 Task: Create a section Burnout Burner and in the section, add a milestone Machine Learning Implementation in the project AgileFocus
Action: Mouse moved to (376, 494)
Screenshot: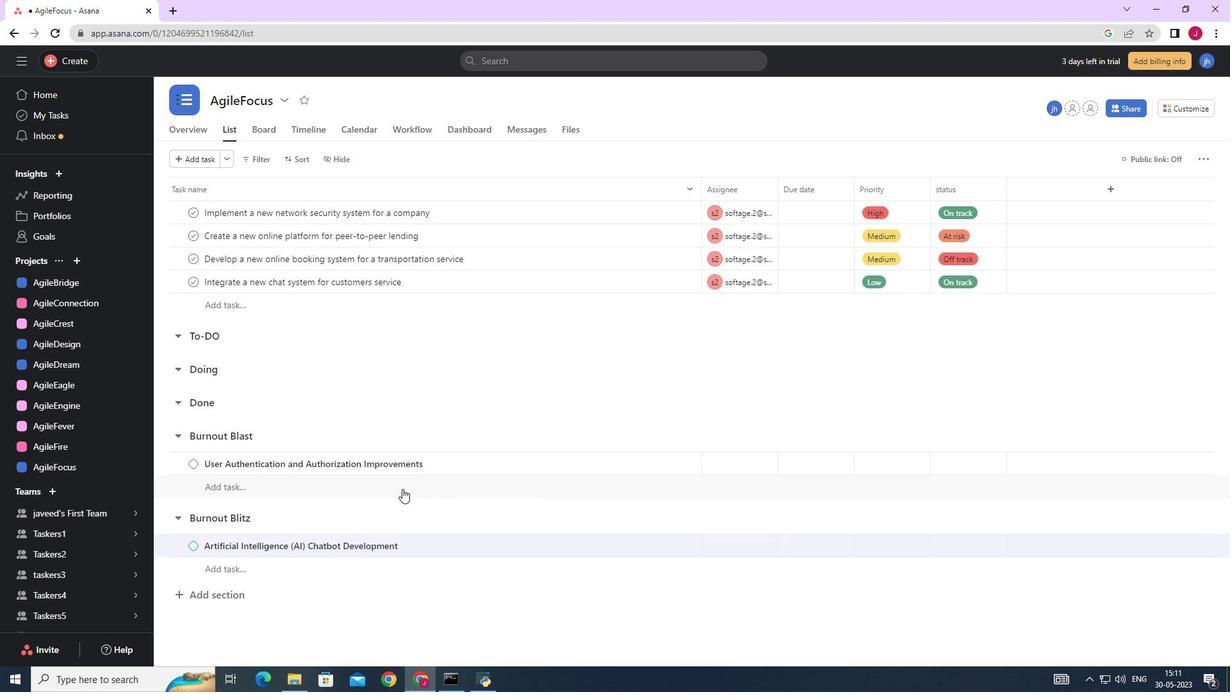
Action: Mouse scrolled (376, 494) with delta (0, 0)
Screenshot: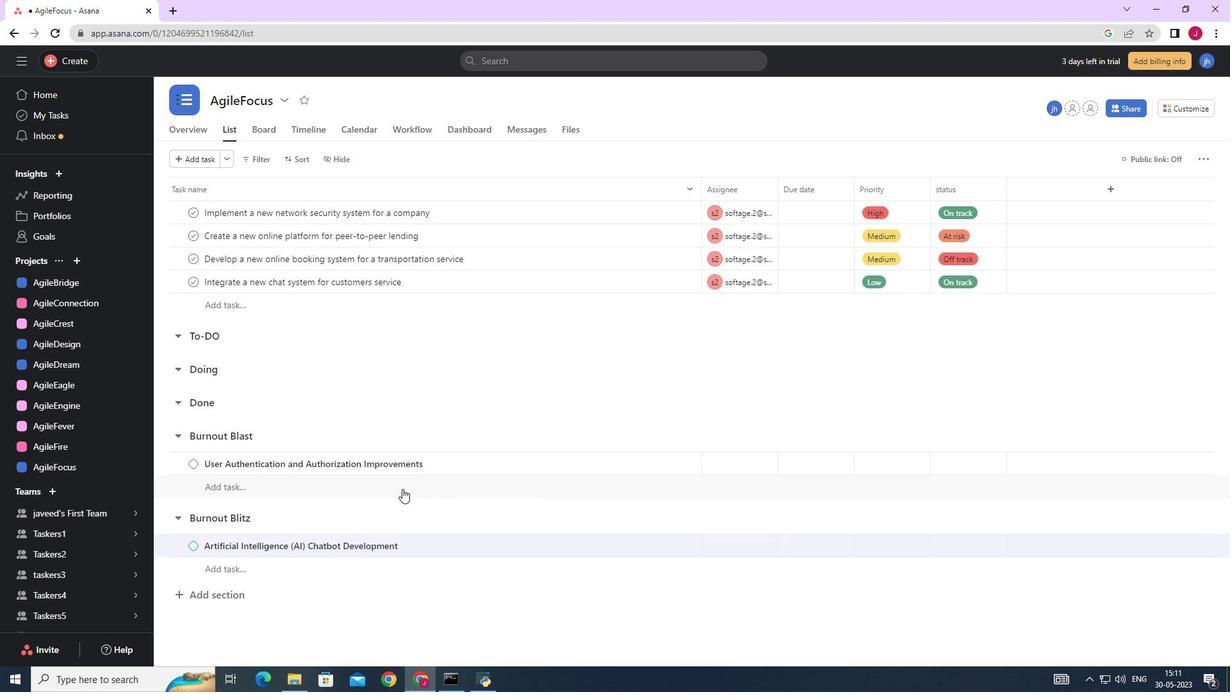 
Action: Mouse moved to (374, 496)
Screenshot: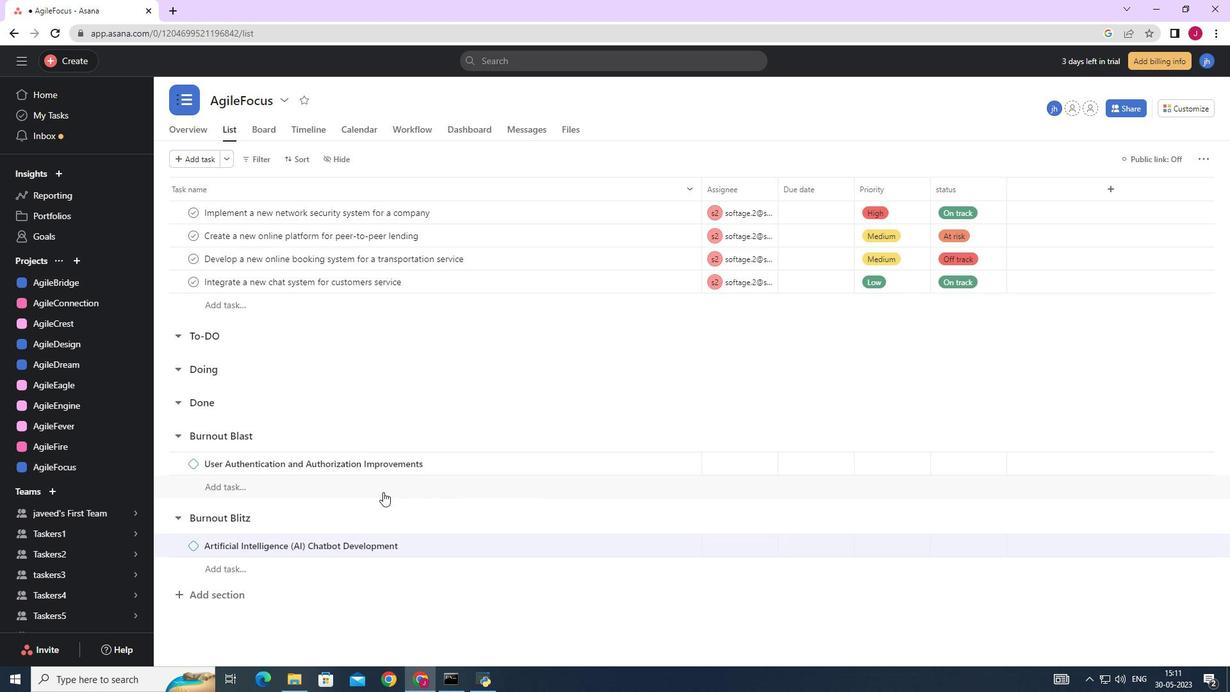 
Action: Mouse scrolled (374, 496) with delta (0, 0)
Screenshot: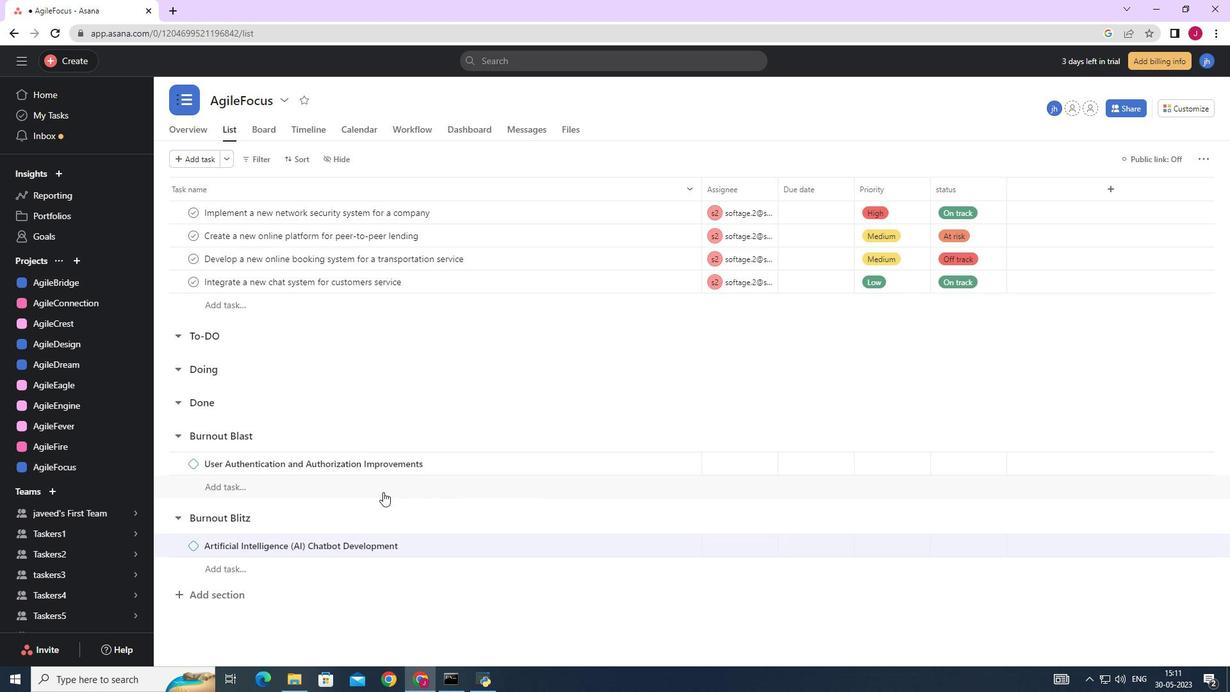 
Action: Mouse moved to (373, 497)
Screenshot: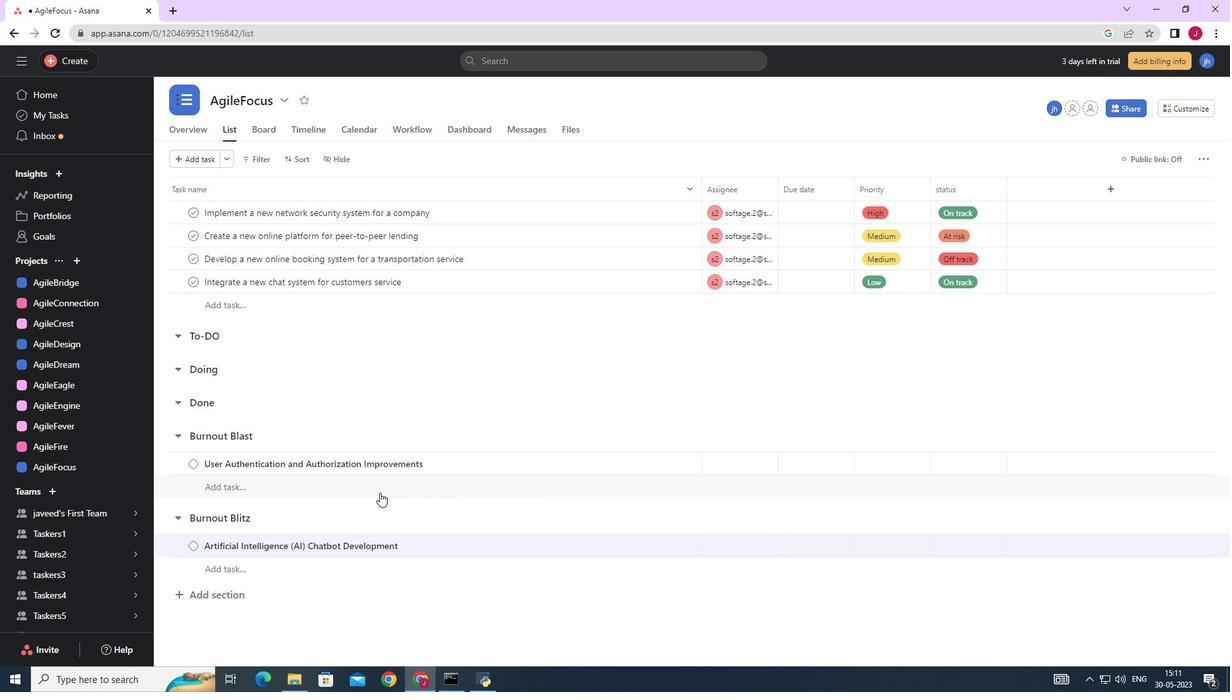 
Action: Mouse scrolled (373, 496) with delta (0, 0)
Screenshot: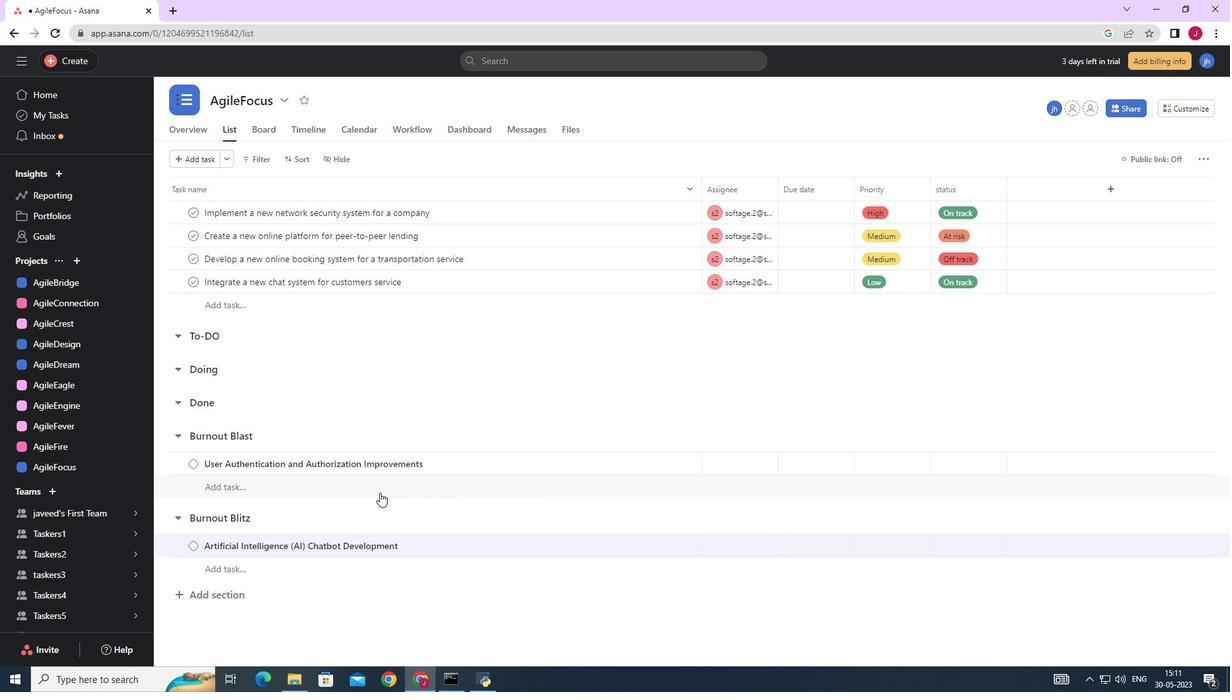 
Action: Mouse moved to (373, 497)
Screenshot: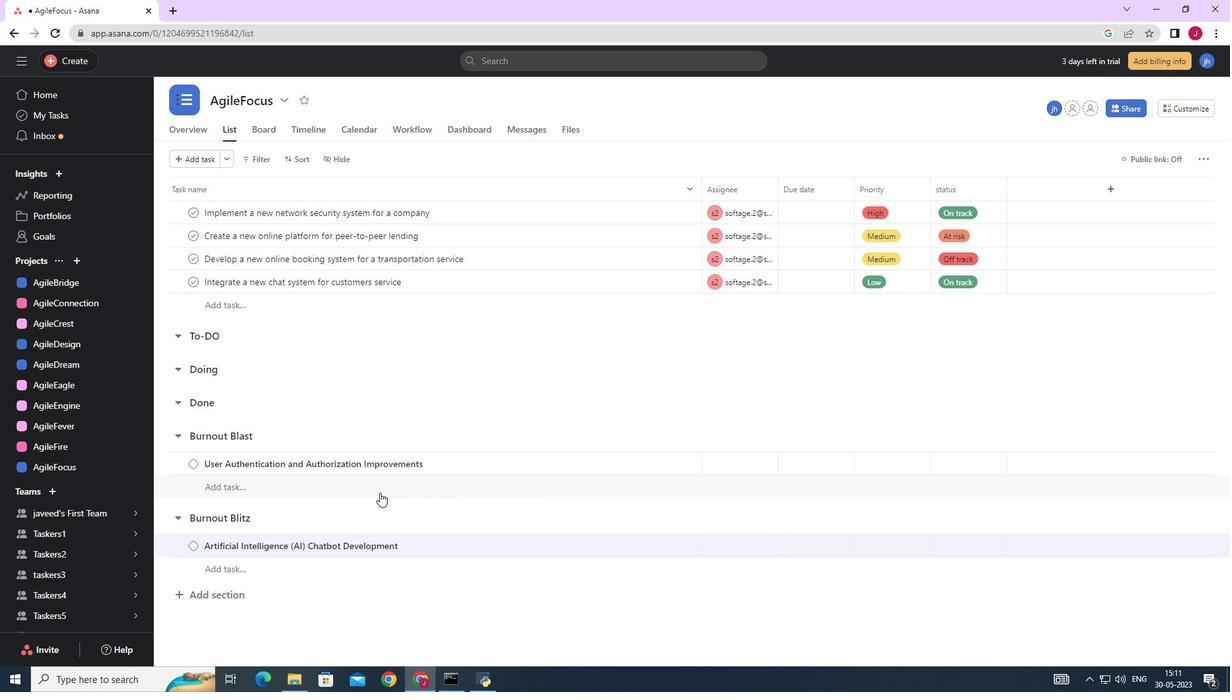 
Action: Mouse scrolled (373, 496) with delta (0, 0)
Screenshot: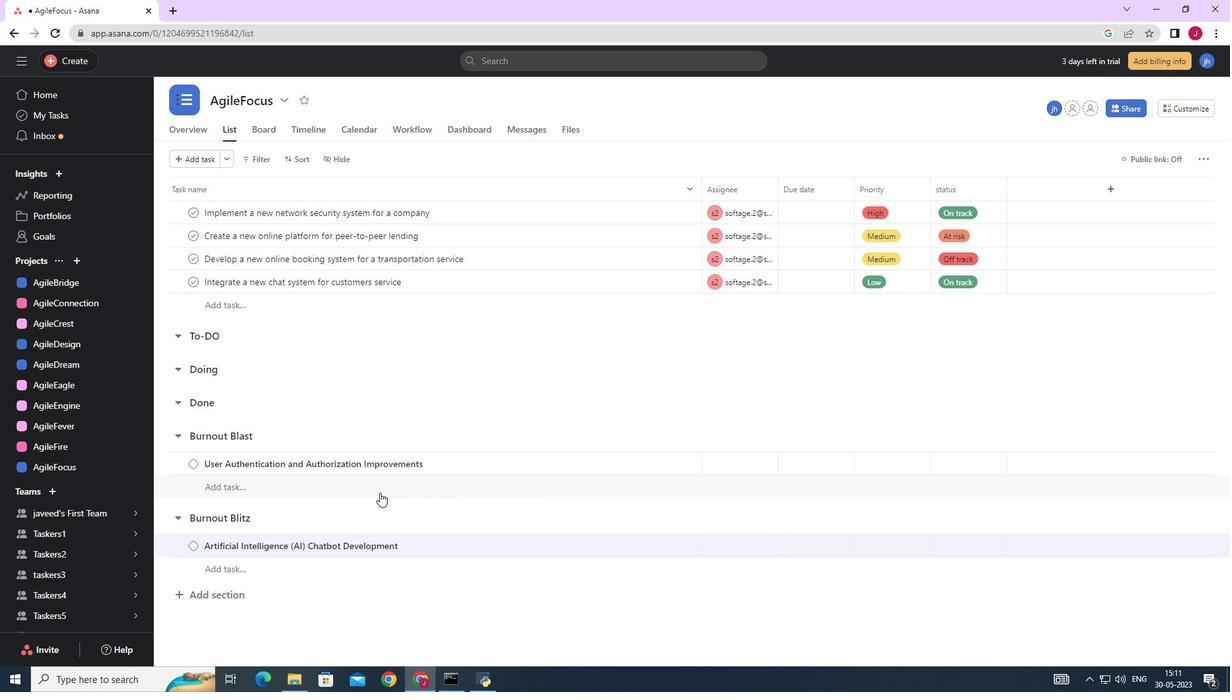 
Action: Mouse moved to (369, 499)
Screenshot: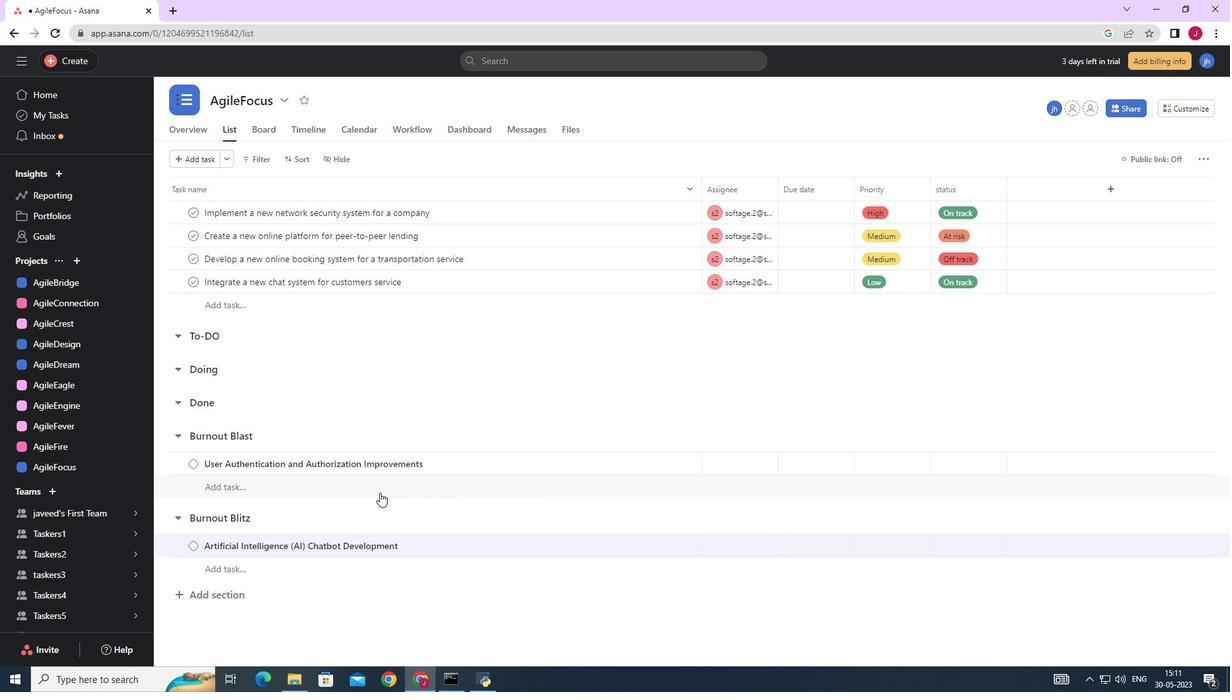 
Action: Mouse scrolled (369, 498) with delta (0, 0)
Screenshot: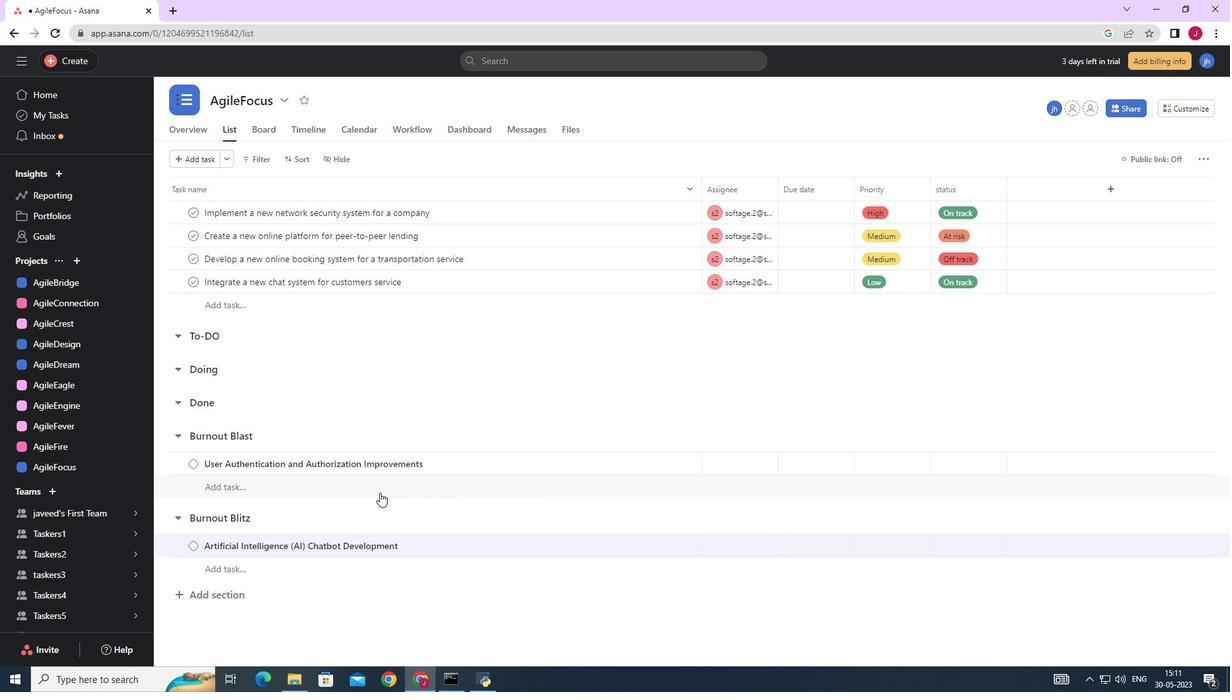
Action: Mouse moved to (235, 592)
Screenshot: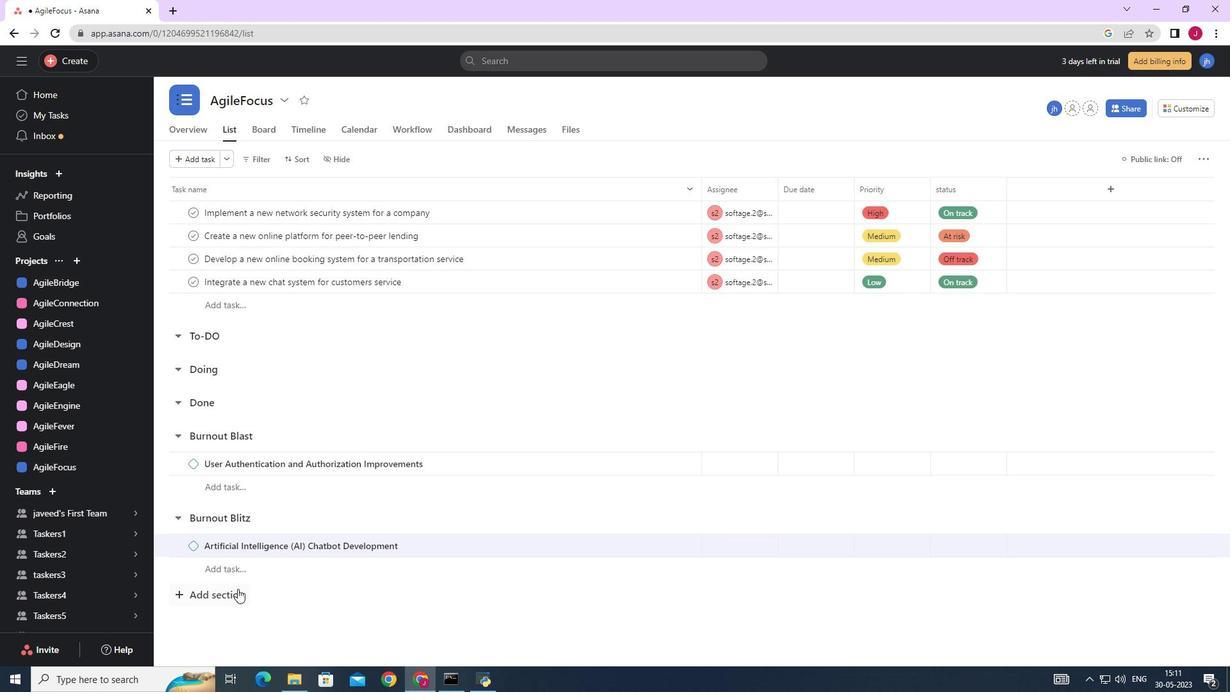 
Action: Mouse pressed left at (235, 592)
Screenshot: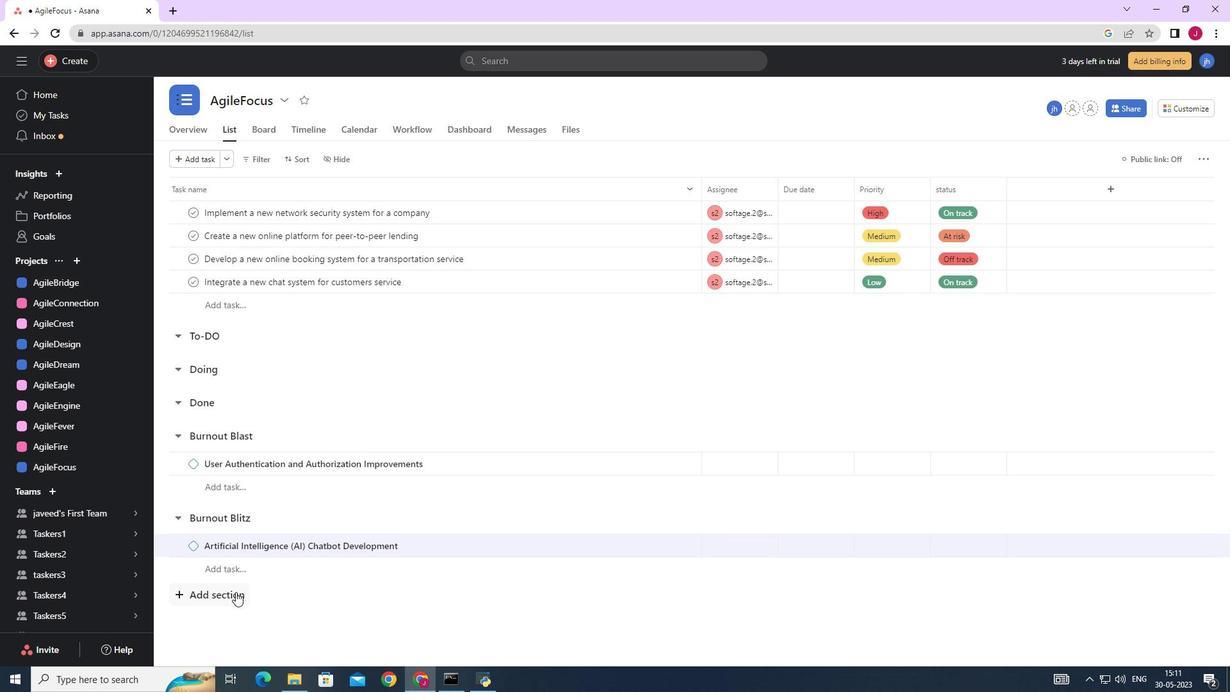 
Action: Mouse moved to (233, 592)
Screenshot: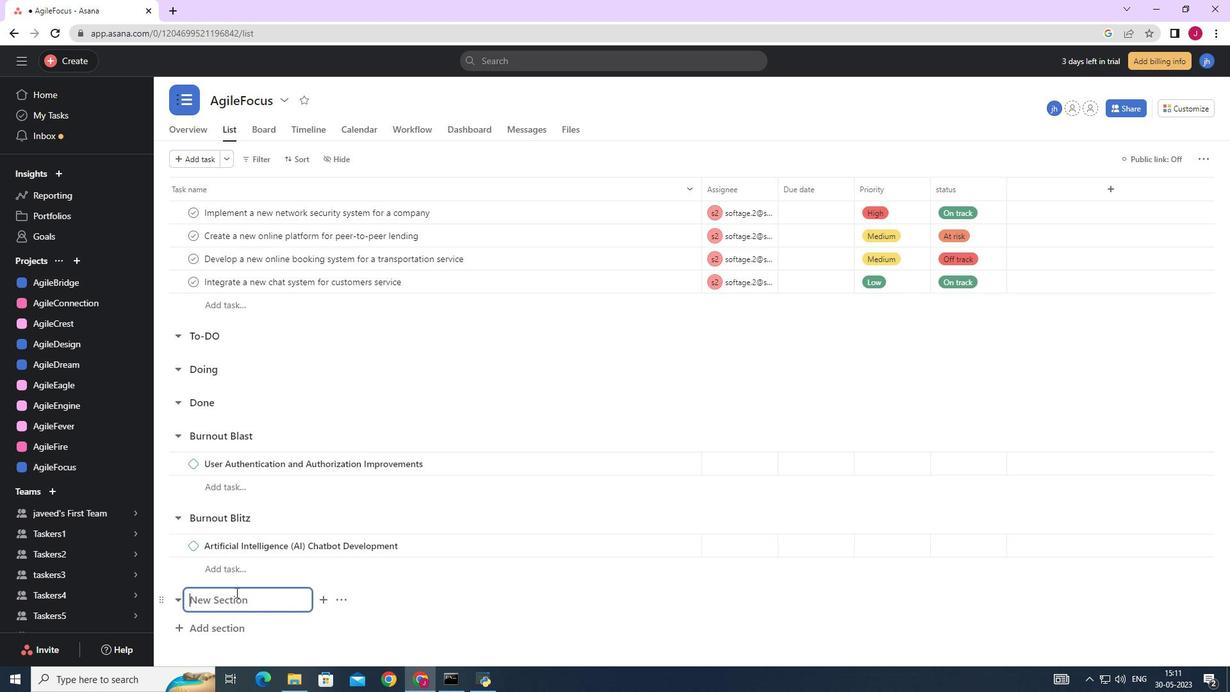 
Action: Key pressed <Key.caps_lock>B<Key.caps_lock>urnout<Key.space><Key.caps_lock>B<Key.caps_lock>urner<Key.space><Key.enter><Key.caps_lock>M<Key.caps_lock>achine<Key.space><Key.caps_lock>L<Key.caps_lock>earning<Key.space><Key.caps_lock>I<Key.caps_lock>mplementation
Screenshot: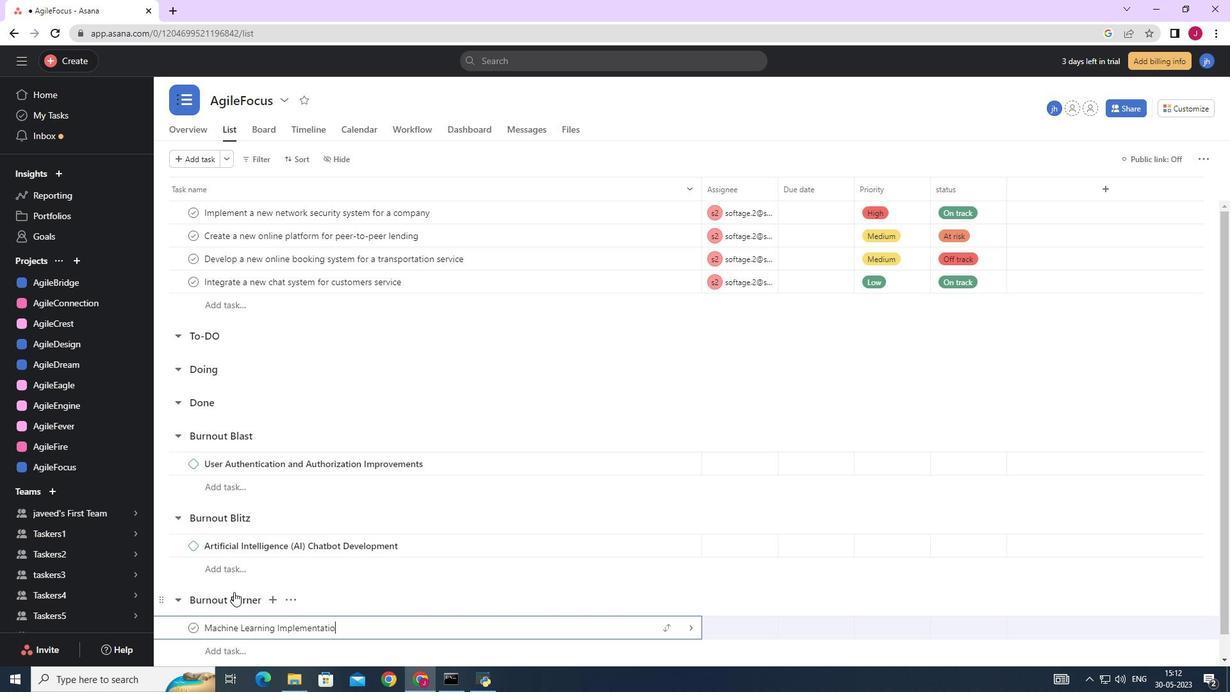 
Action: Mouse moved to (693, 632)
Screenshot: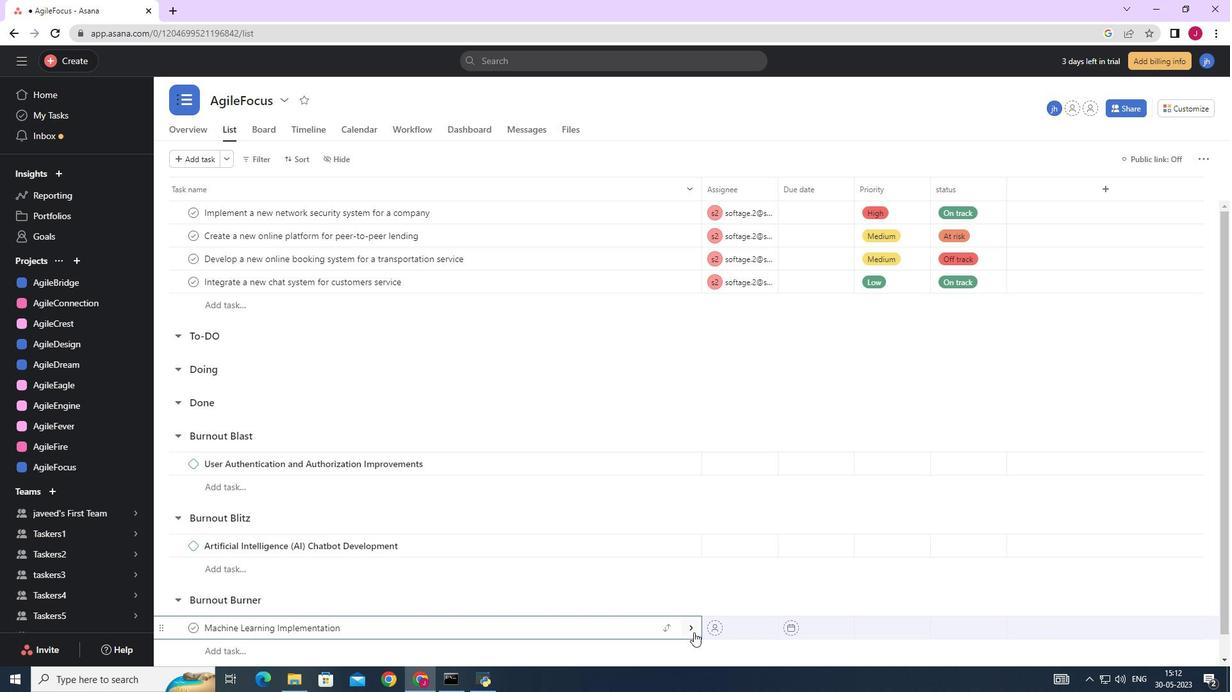 
Action: Mouse pressed left at (693, 632)
Screenshot: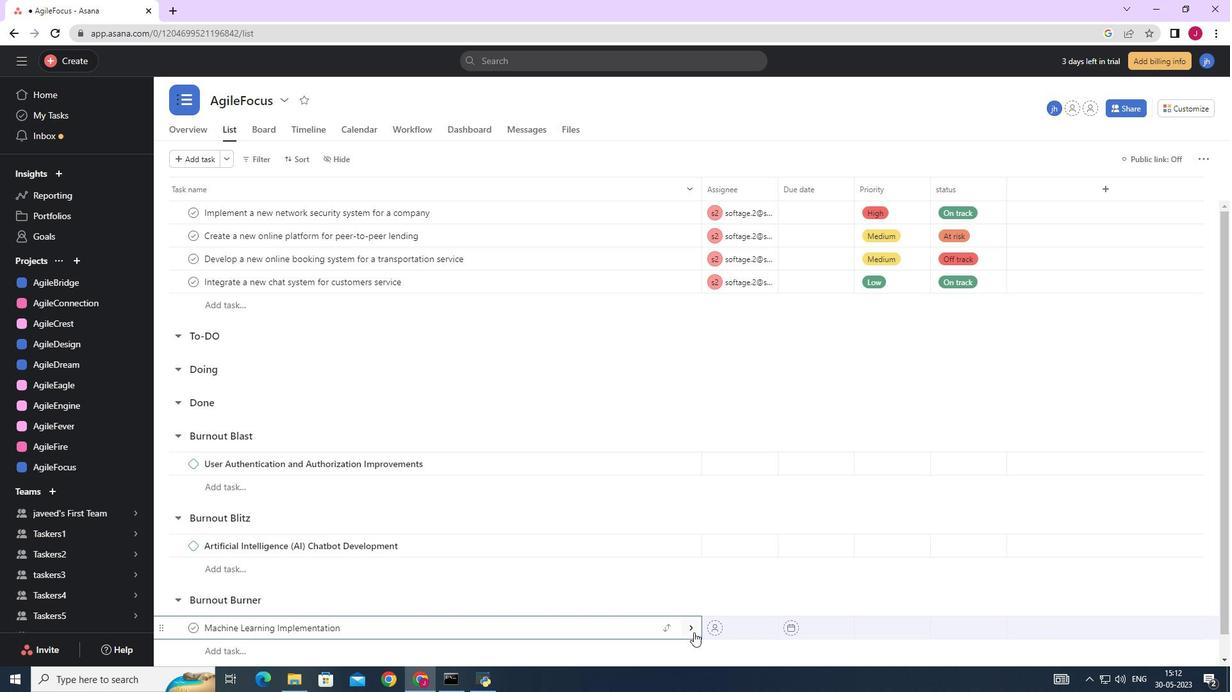 
Action: Mouse moved to (1183, 160)
Screenshot: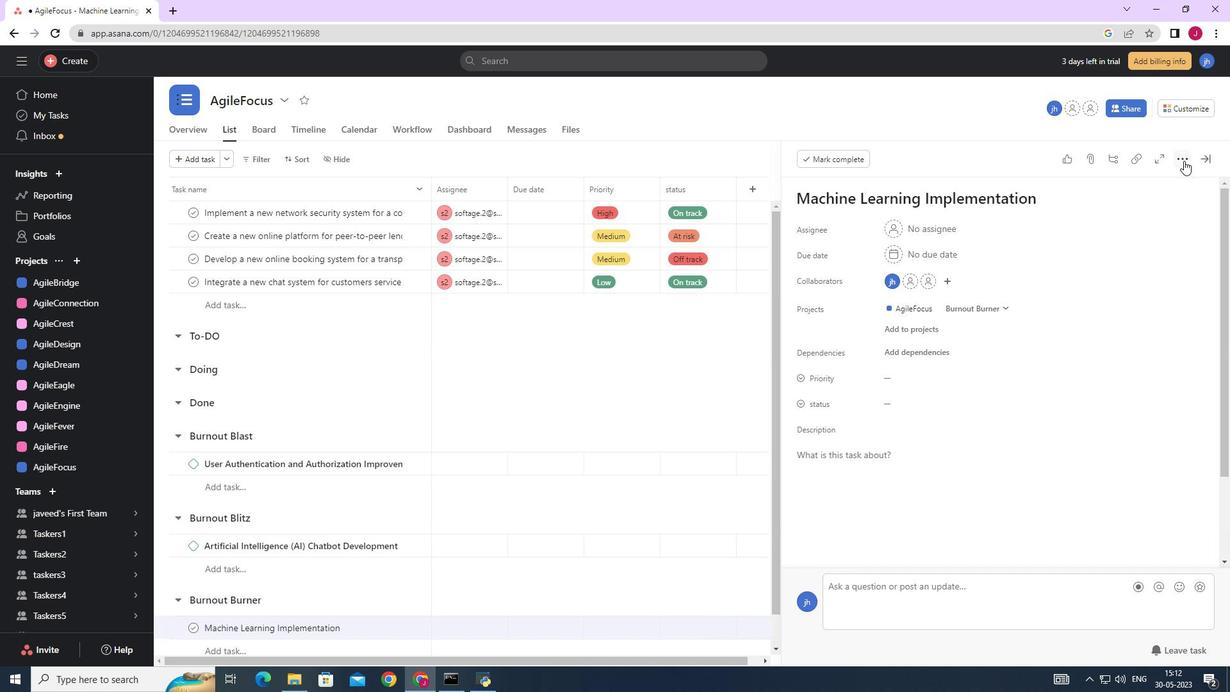 
Action: Mouse pressed left at (1183, 160)
Screenshot: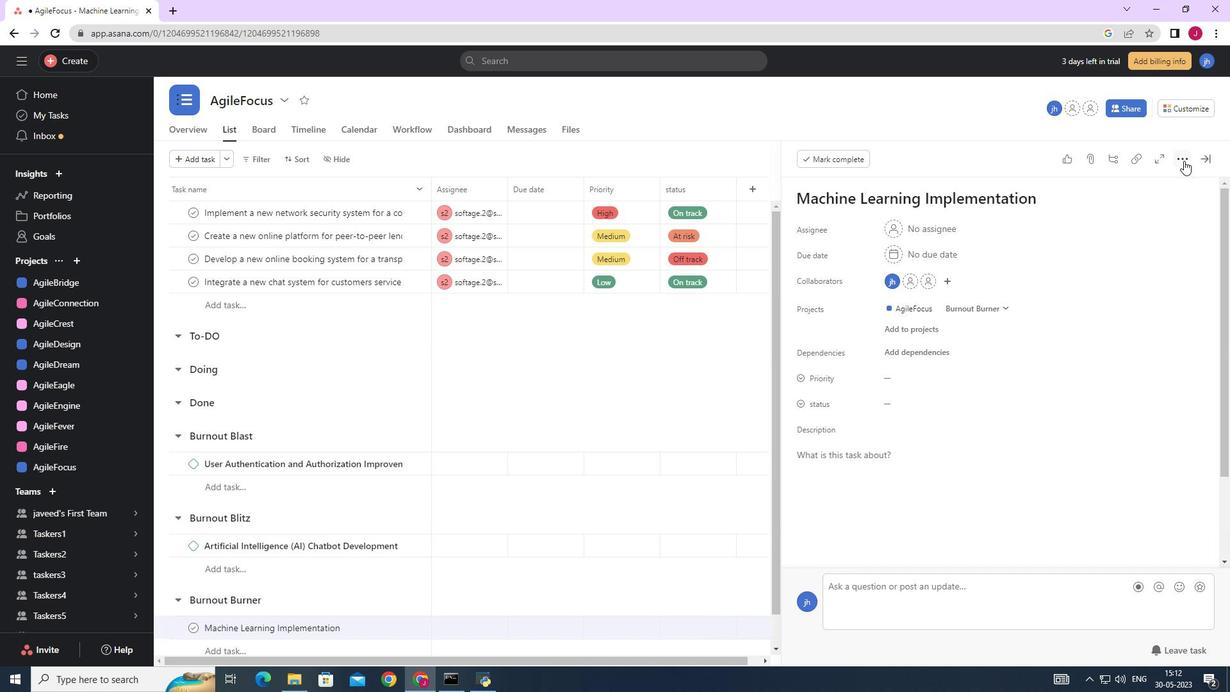 
Action: Mouse moved to (1057, 207)
Screenshot: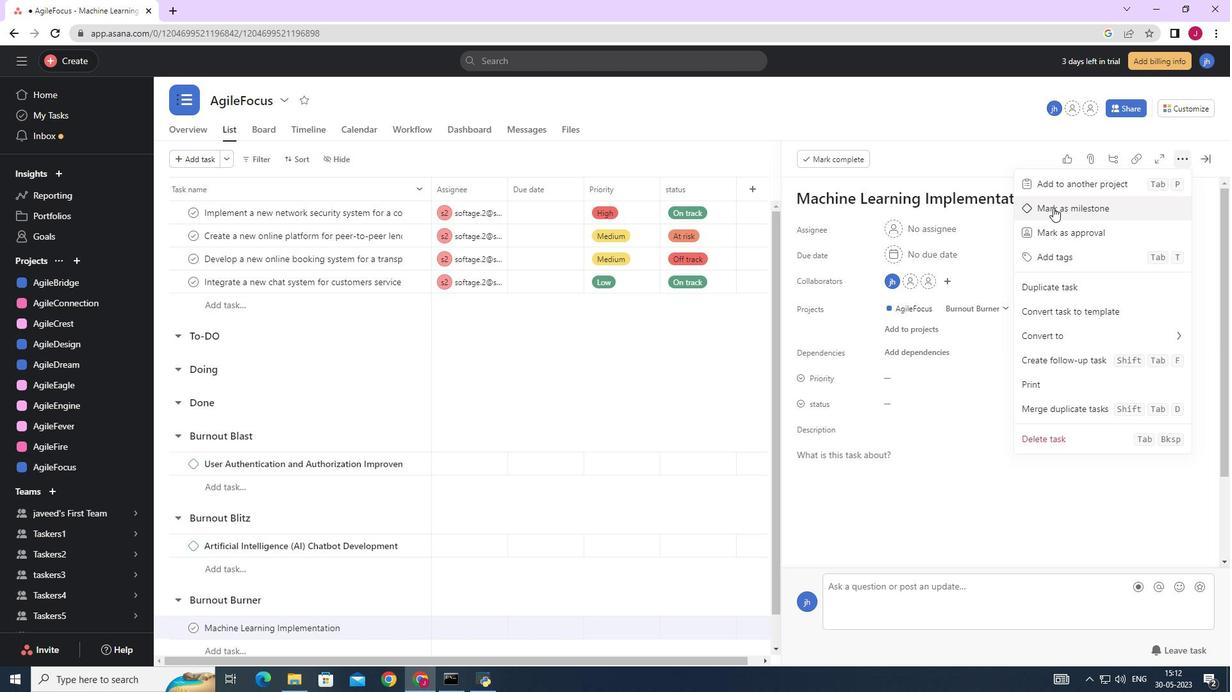 
Action: Mouse pressed left at (1057, 207)
Screenshot: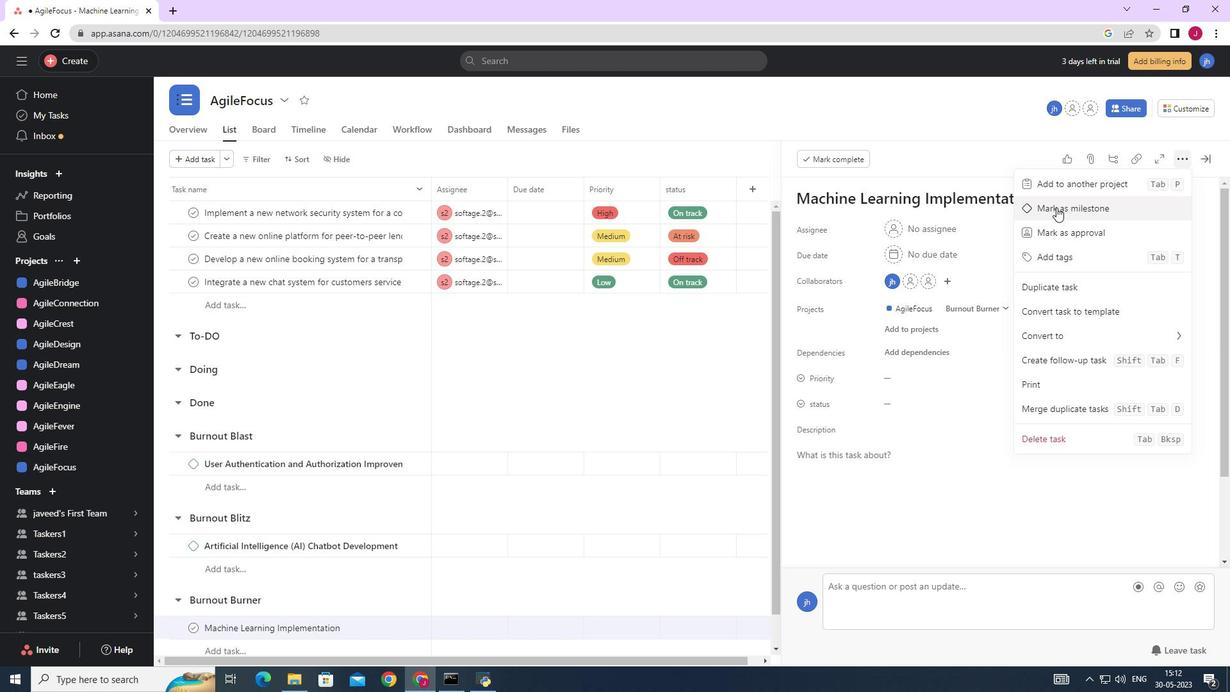 
Action: Mouse moved to (1204, 161)
Screenshot: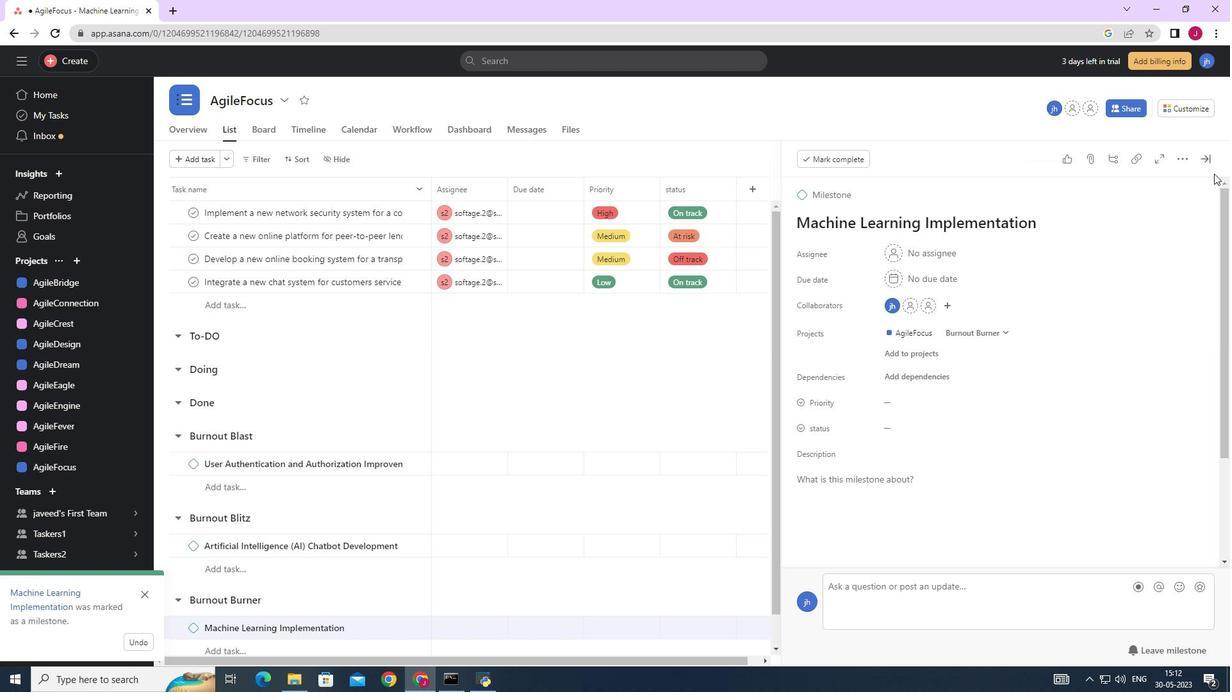 
Action: Mouse pressed left at (1204, 161)
Screenshot: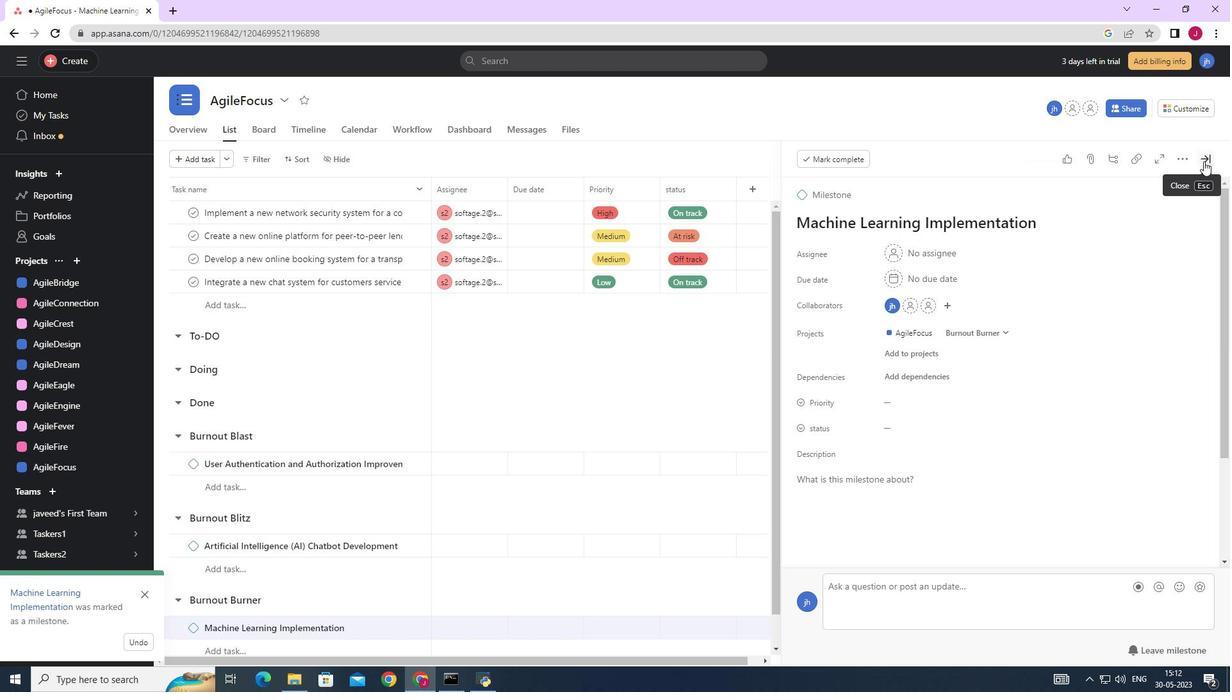 
Action: Mouse moved to (565, 382)
Screenshot: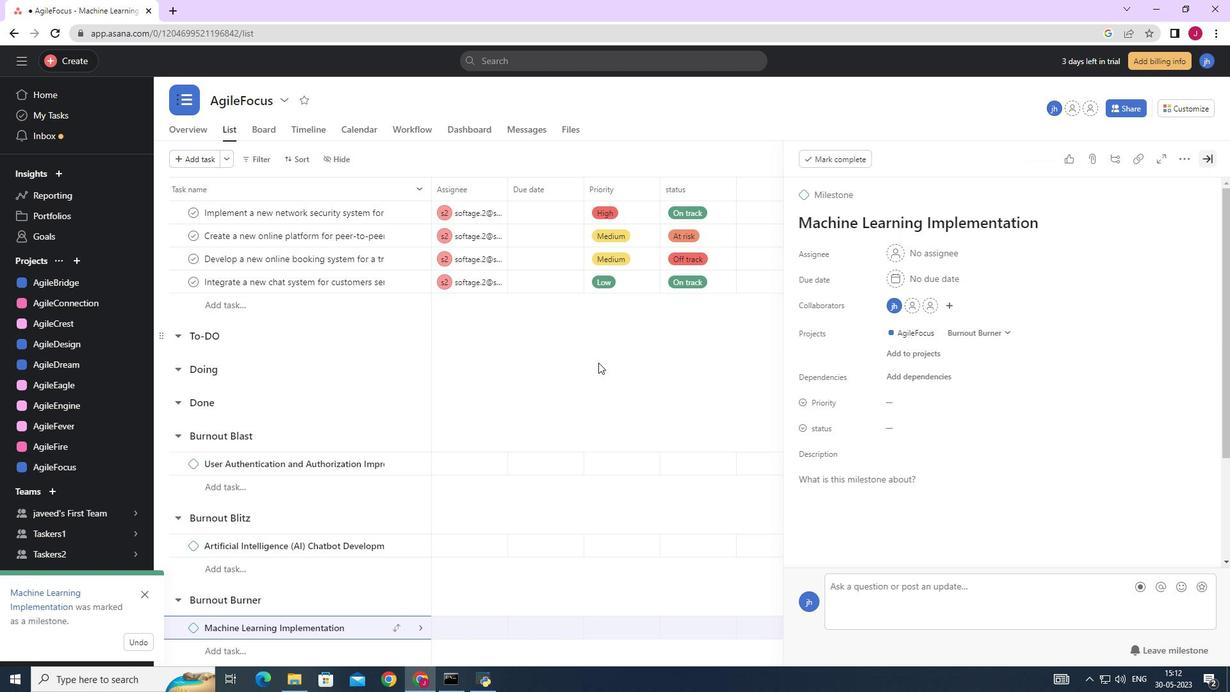 
